 Task: Schedule a session for the parenting support group.
Action: Mouse moved to (119, 246)
Screenshot: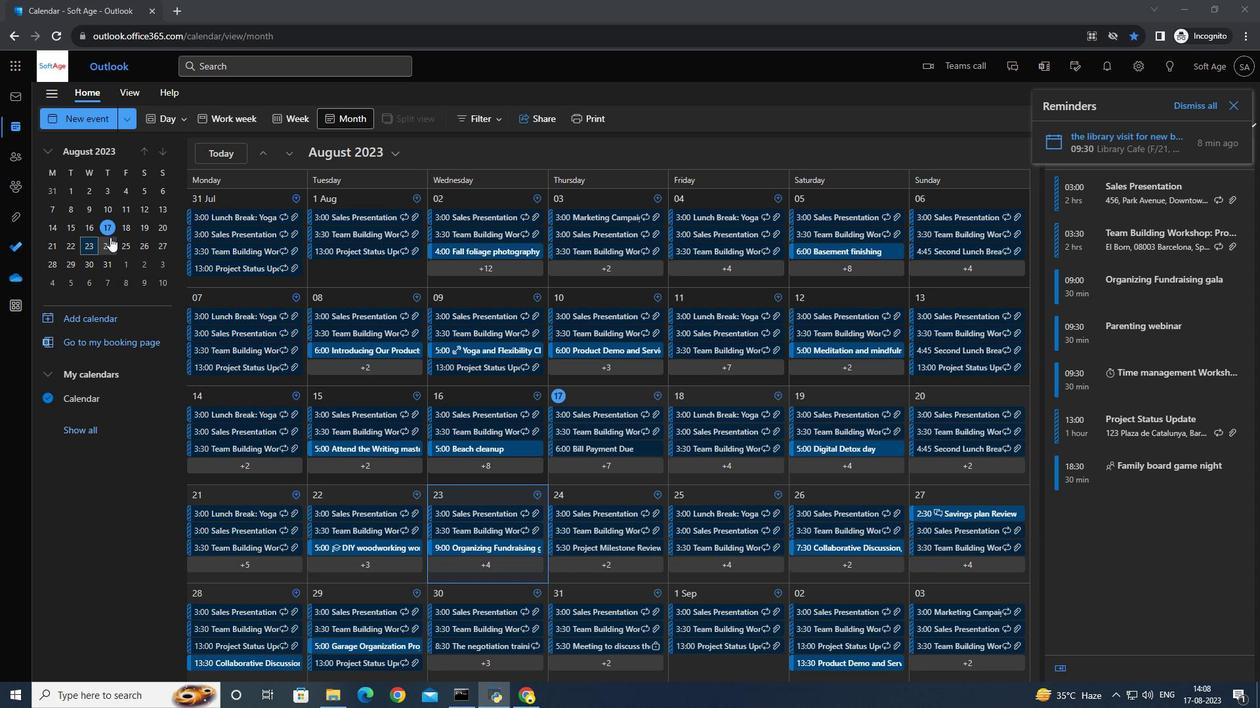 
Action: Mouse pressed left at (119, 246)
Screenshot: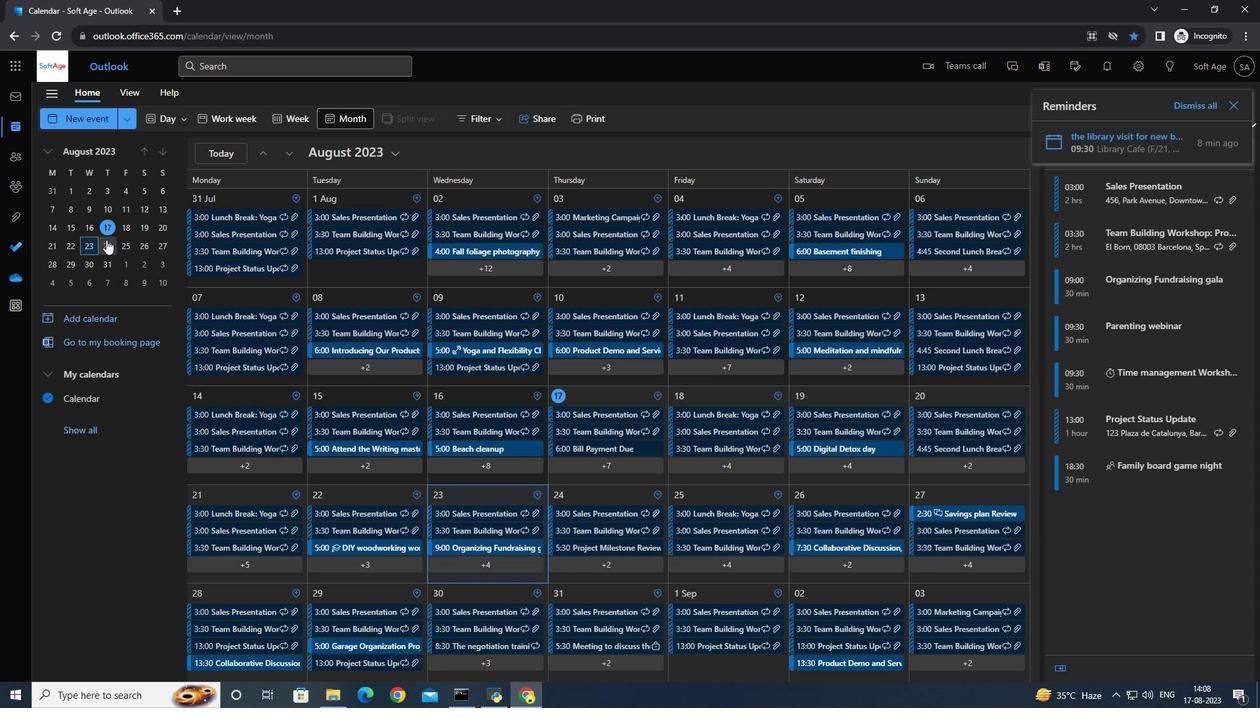 
Action: Mouse moved to (88, 122)
Screenshot: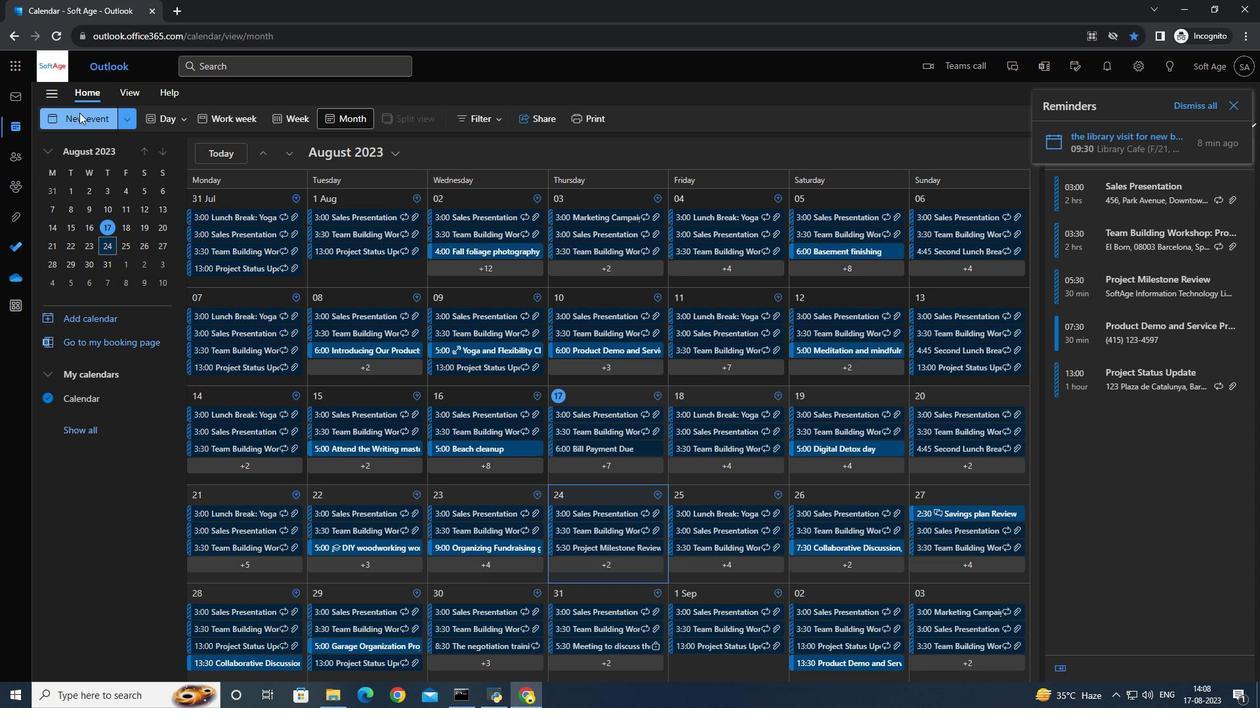 
Action: Mouse pressed left at (88, 122)
Screenshot: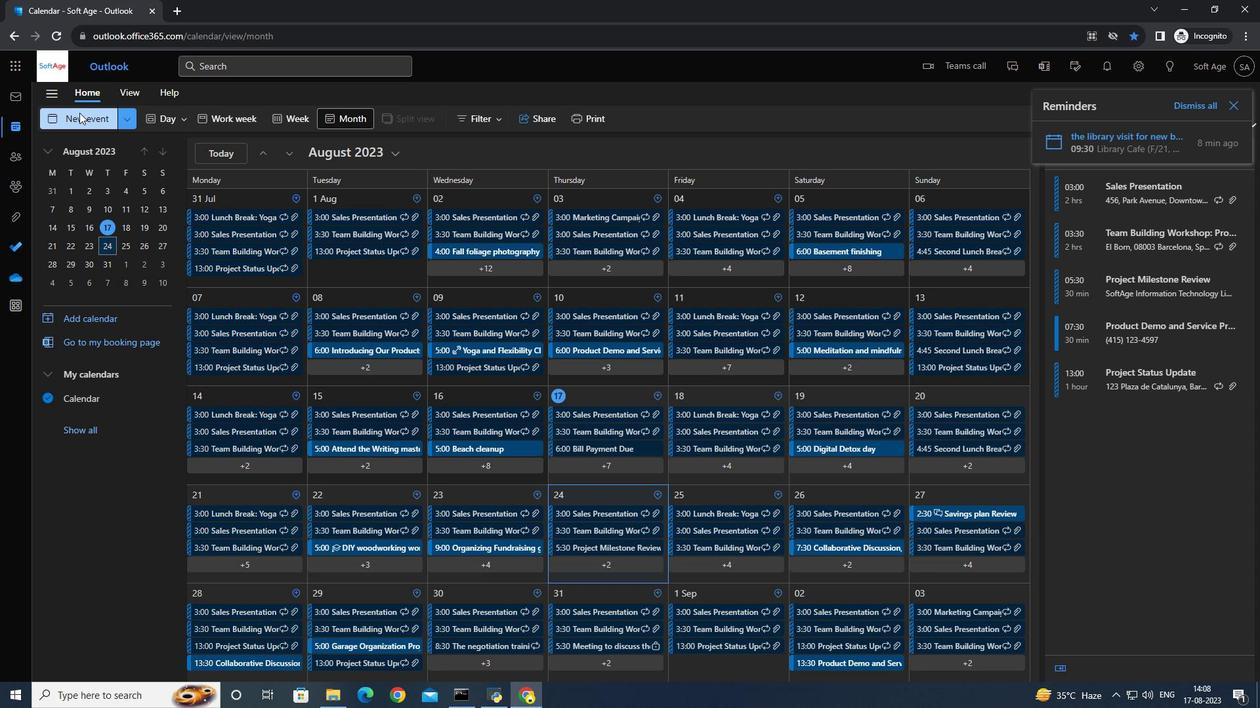 
Action: Mouse moved to (400, 233)
Screenshot: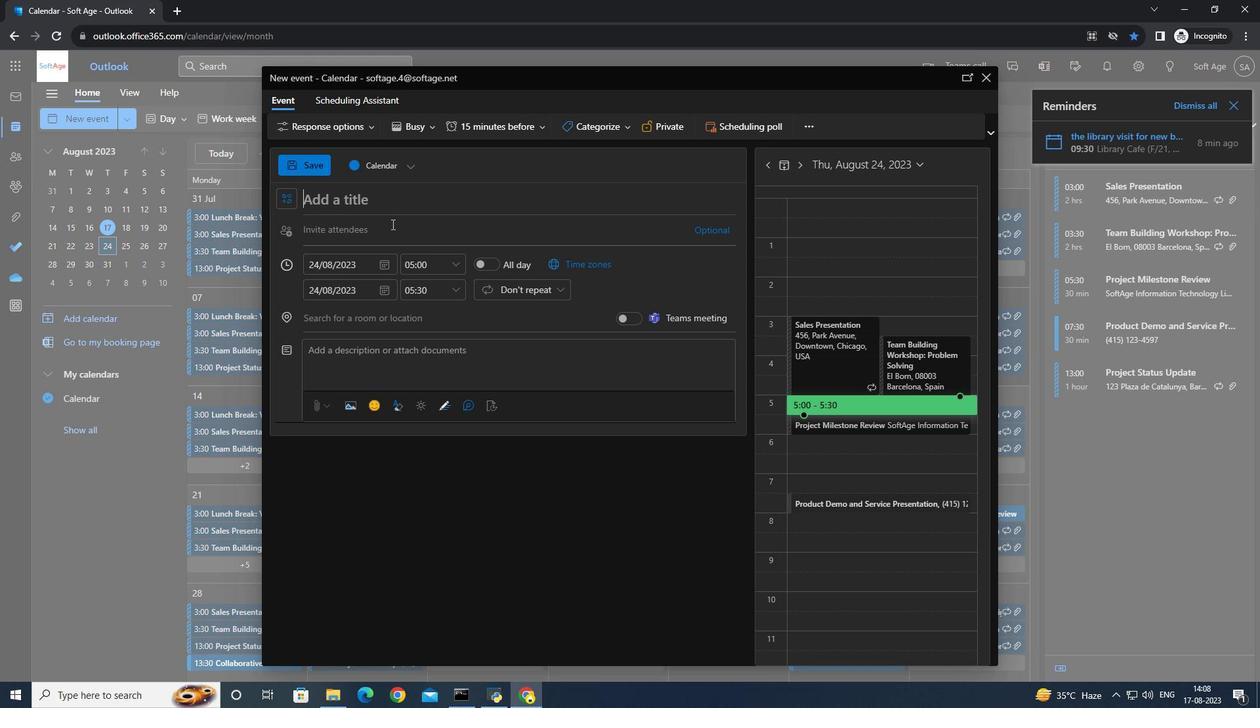 
Action: Key pressed <Key.caps_lock>S<Key.caps_lock>ession<Key.space>for<Key.space>parenting<Key.space>sessio\<Key.backspace><Key.backspace><Key.backspace><Key.backspace><Key.backspace><Key.backspace>upport<Key.space>grouo<Key.backspace>p
Screenshot: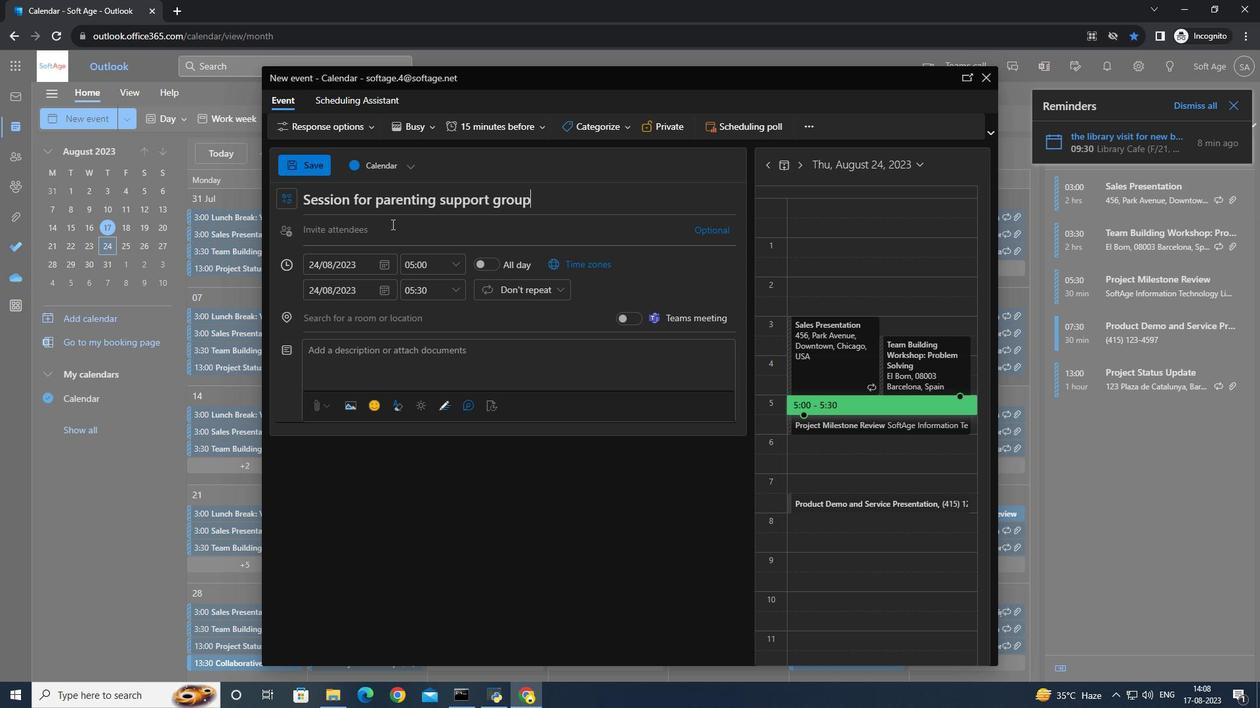 
Action: Mouse moved to (441, 273)
Screenshot: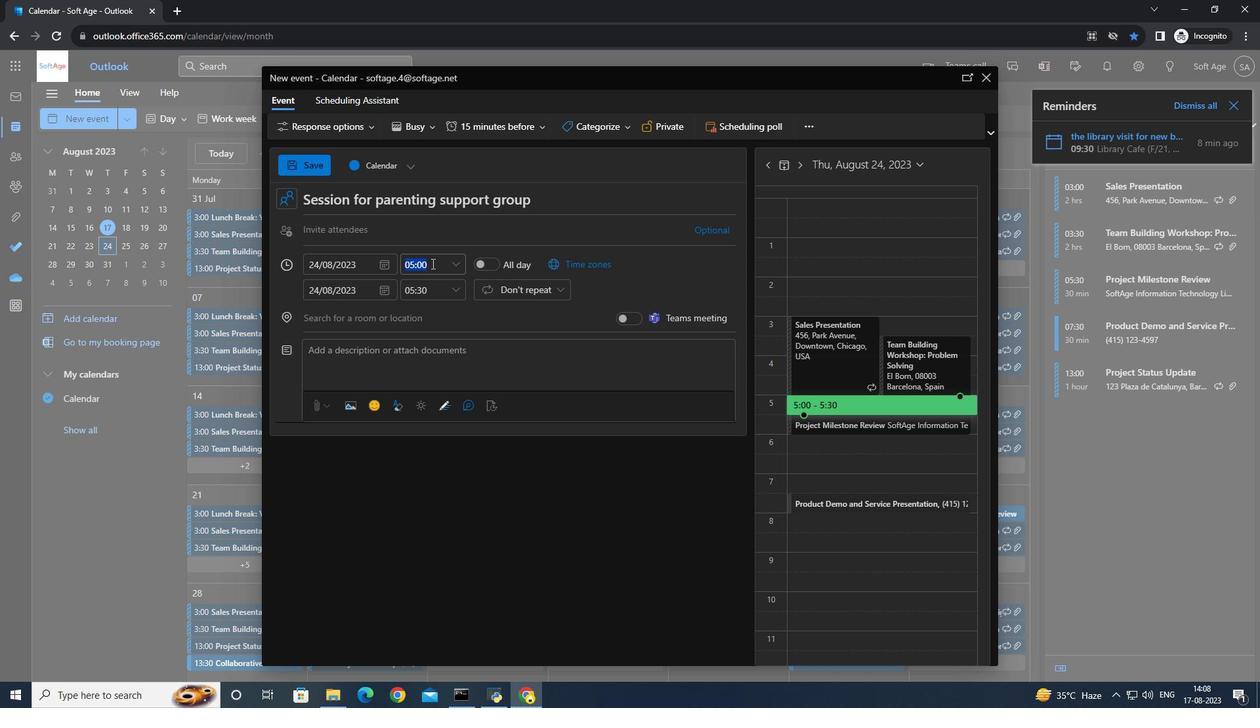 
Action: Mouse pressed left at (441, 273)
Screenshot: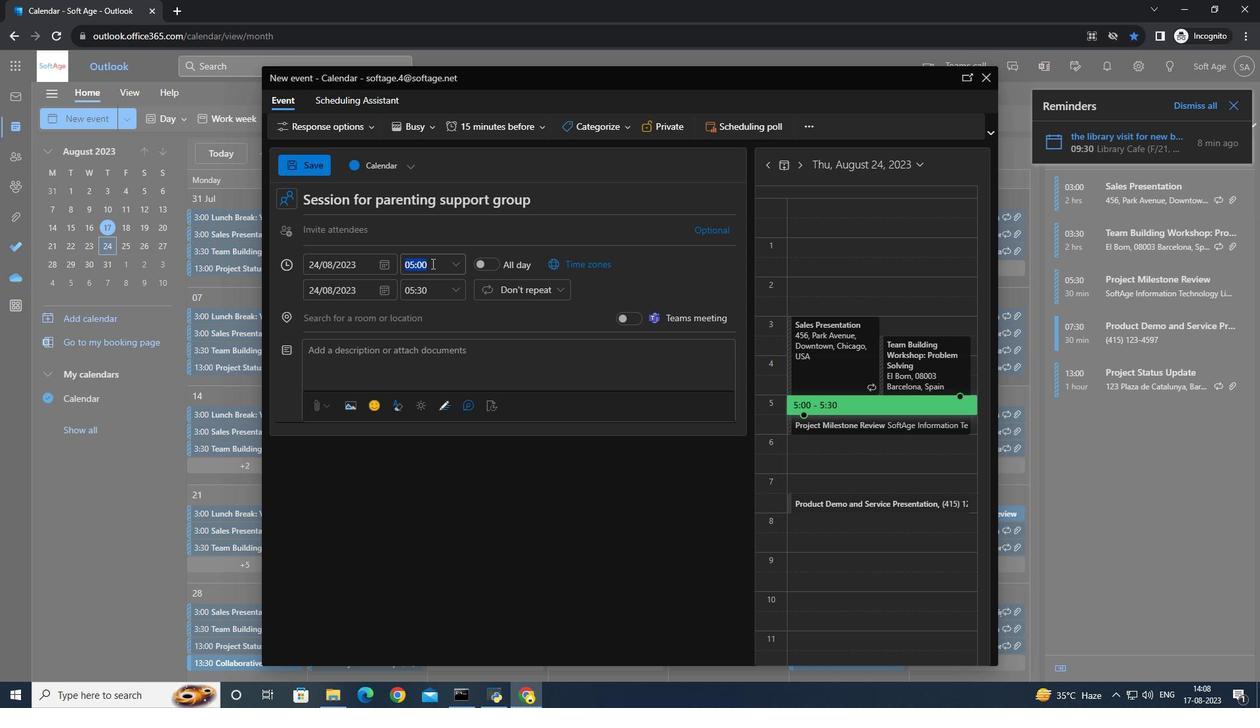 
Action: Mouse moved to (467, 276)
Screenshot: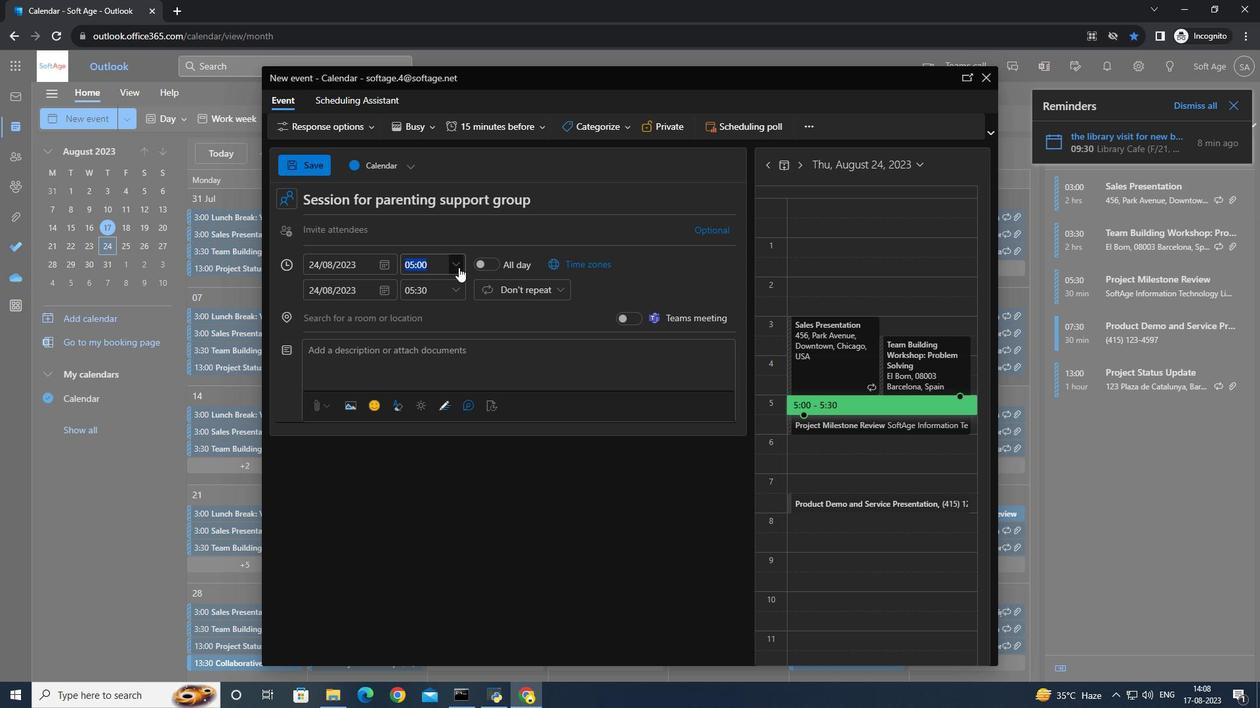 
Action: Mouse pressed left at (467, 276)
Screenshot: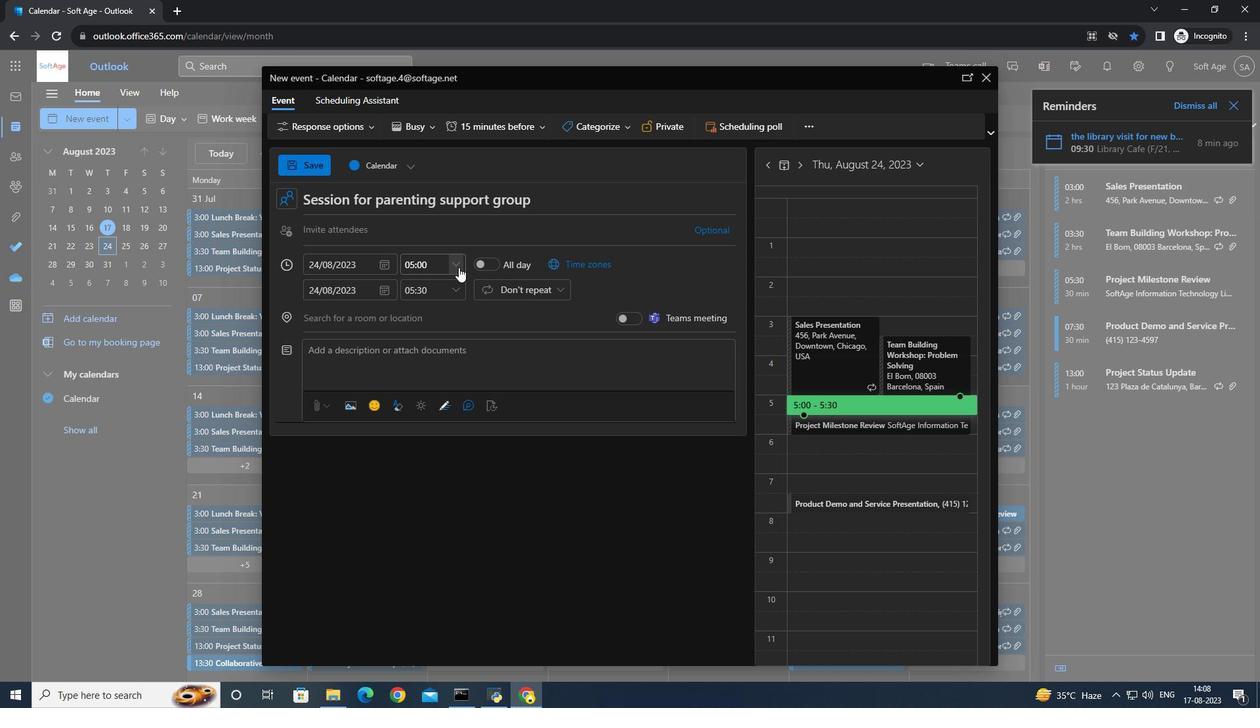 
Action: Mouse moved to (477, 337)
Screenshot: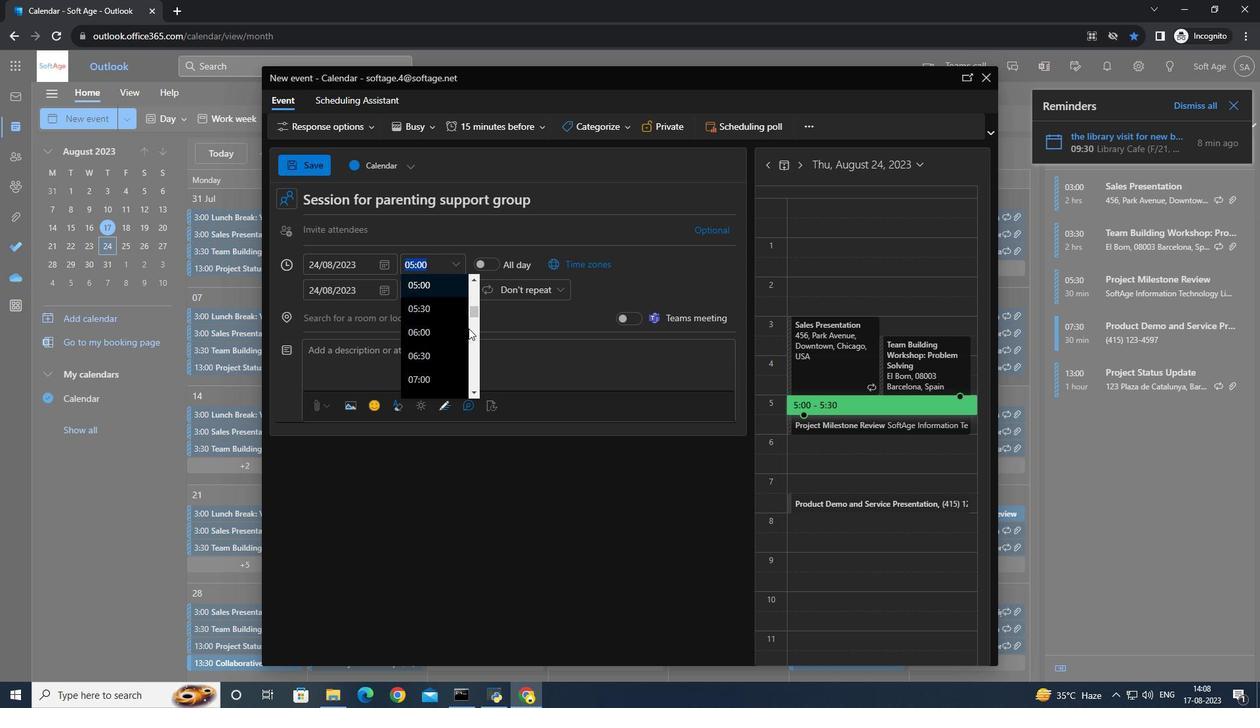 
Action: Mouse scrolled (477, 337) with delta (0, 0)
Screenshot: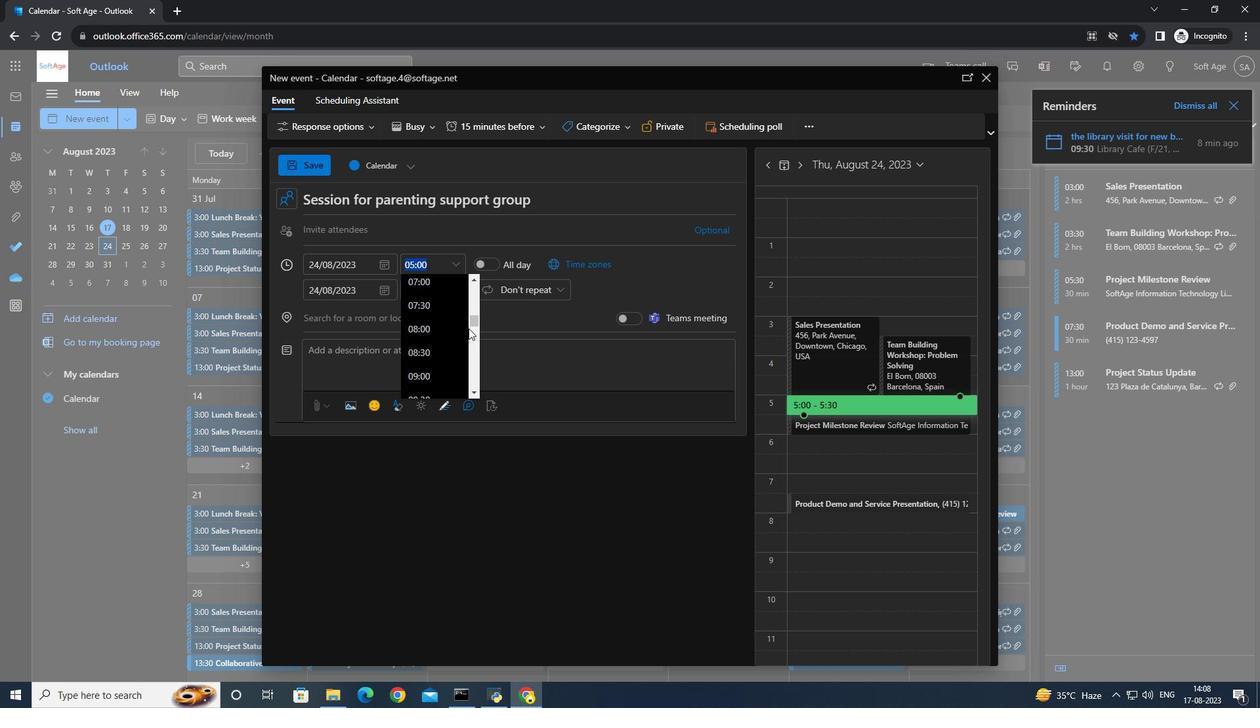 
Action: Mouse scrolled (477, 337) with delta (0, 0)
Screenshot: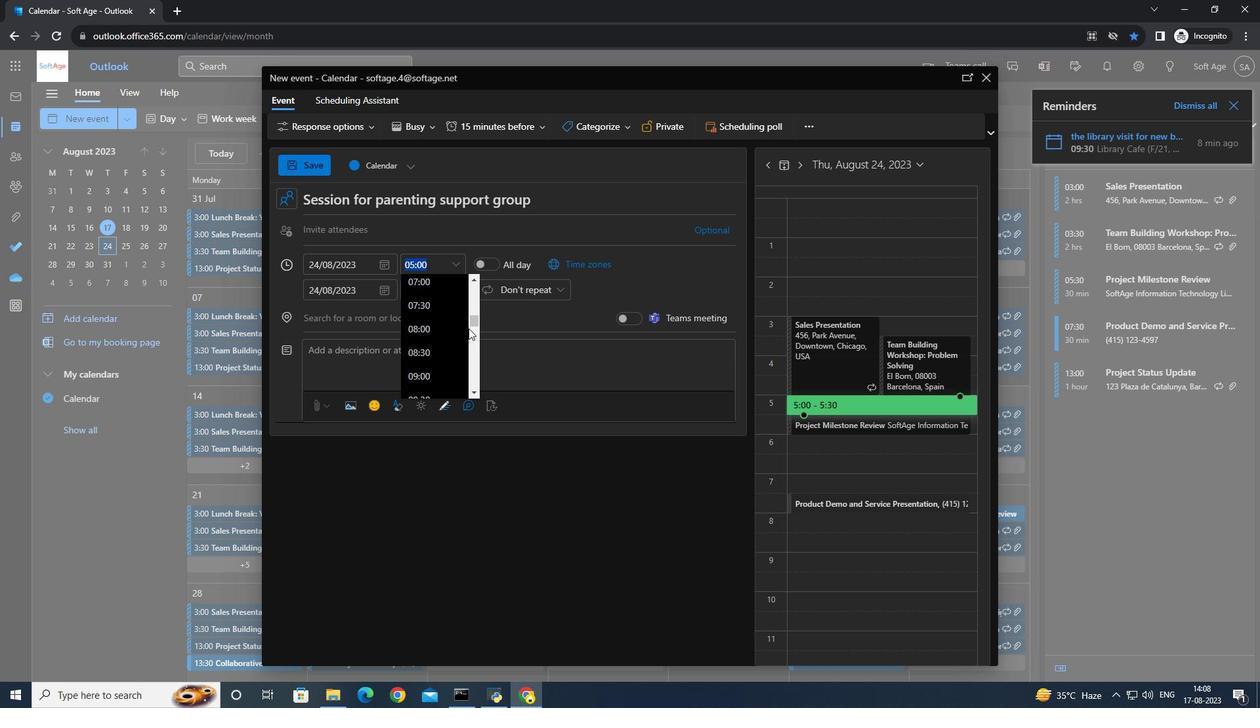 
Action: Mouse scrolled (477, 337) with delta (0, 0)
Screenshot: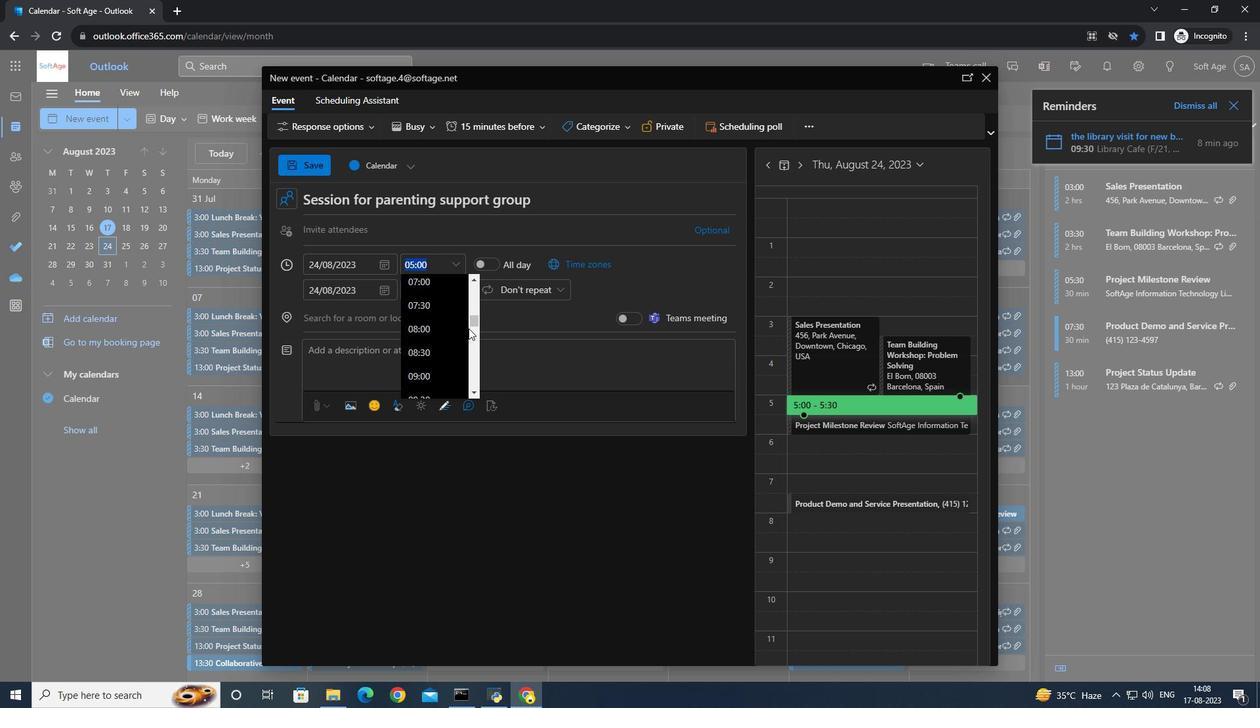 
Action: Mouse scrolled (477, 337) with delta (0, 0)
Screenshot: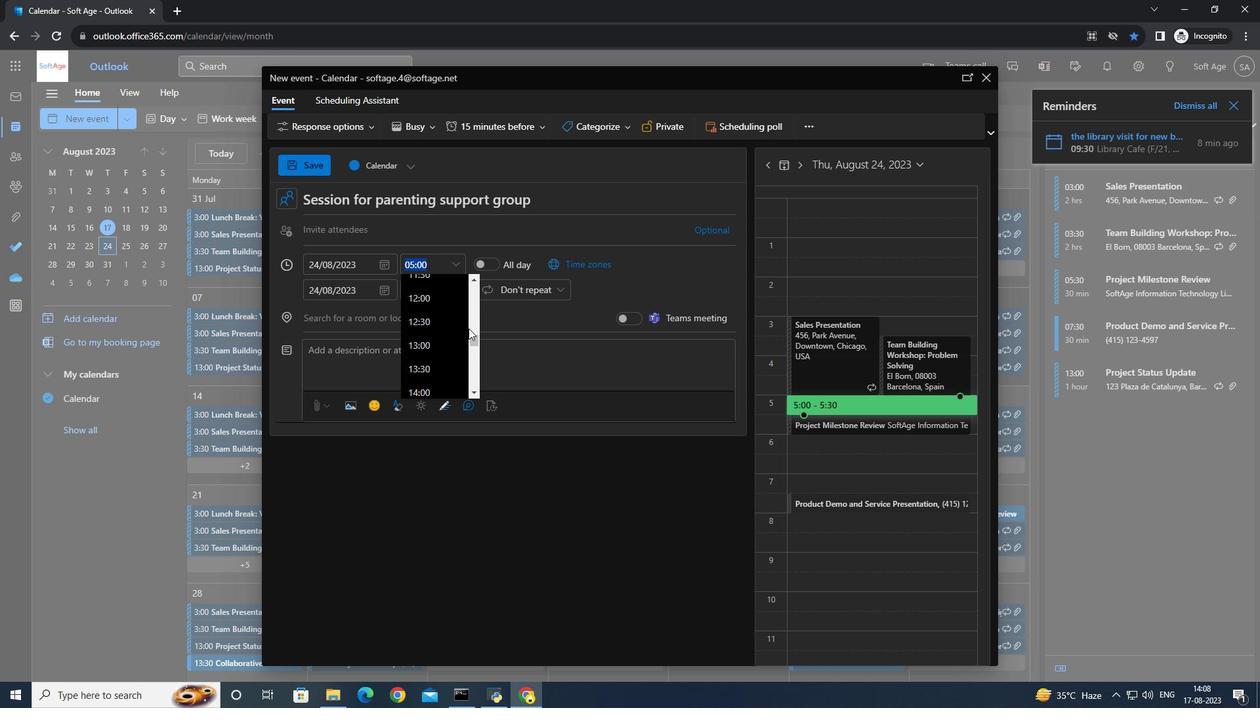 
Action: Mouse scrolled (477, 337) with delta (0, 0)
Screenshot: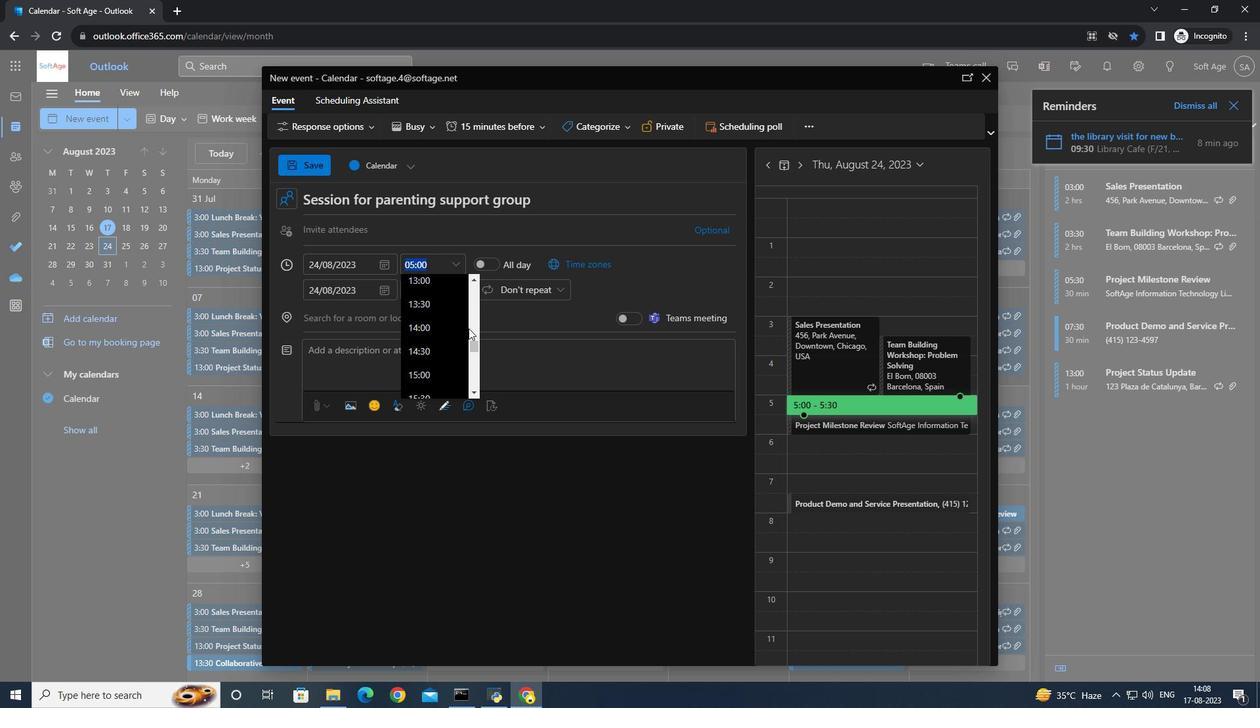 
Action: Mouse scrolled (477, 337) with delta (0, 0)
Screenshot: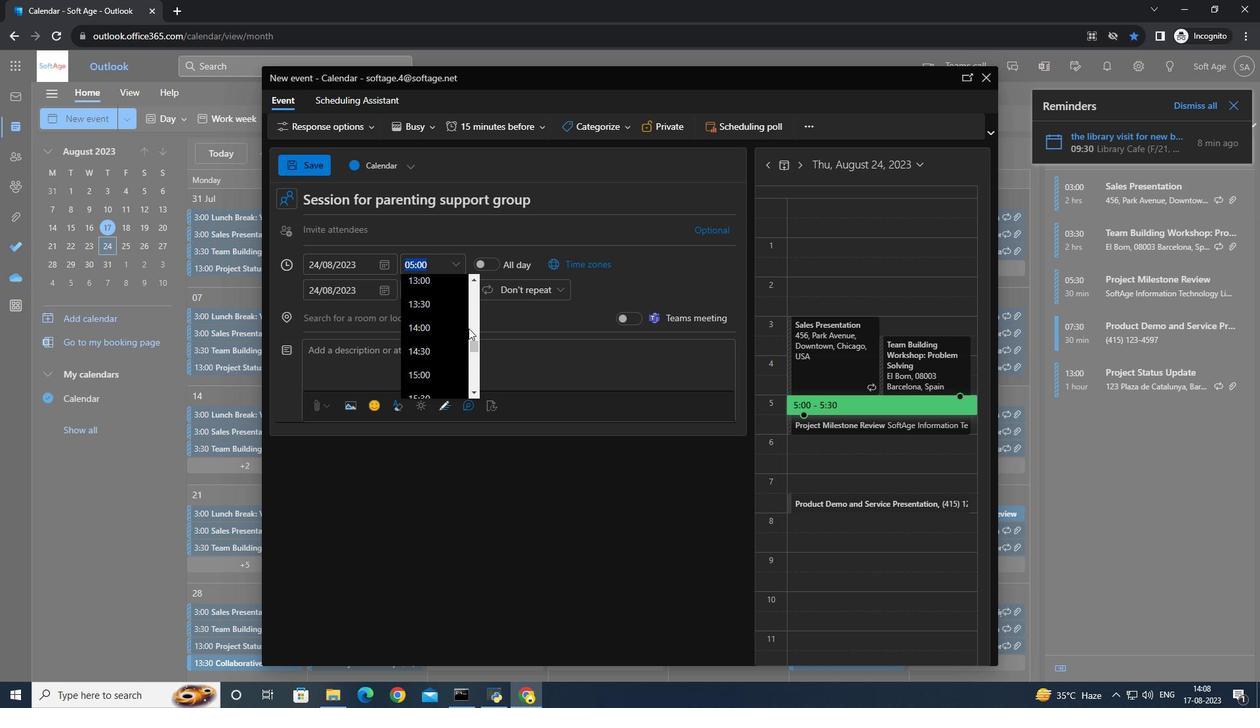 
Action: Mouse scrolled (477, 337) with delta (0, 0)
Screenshot: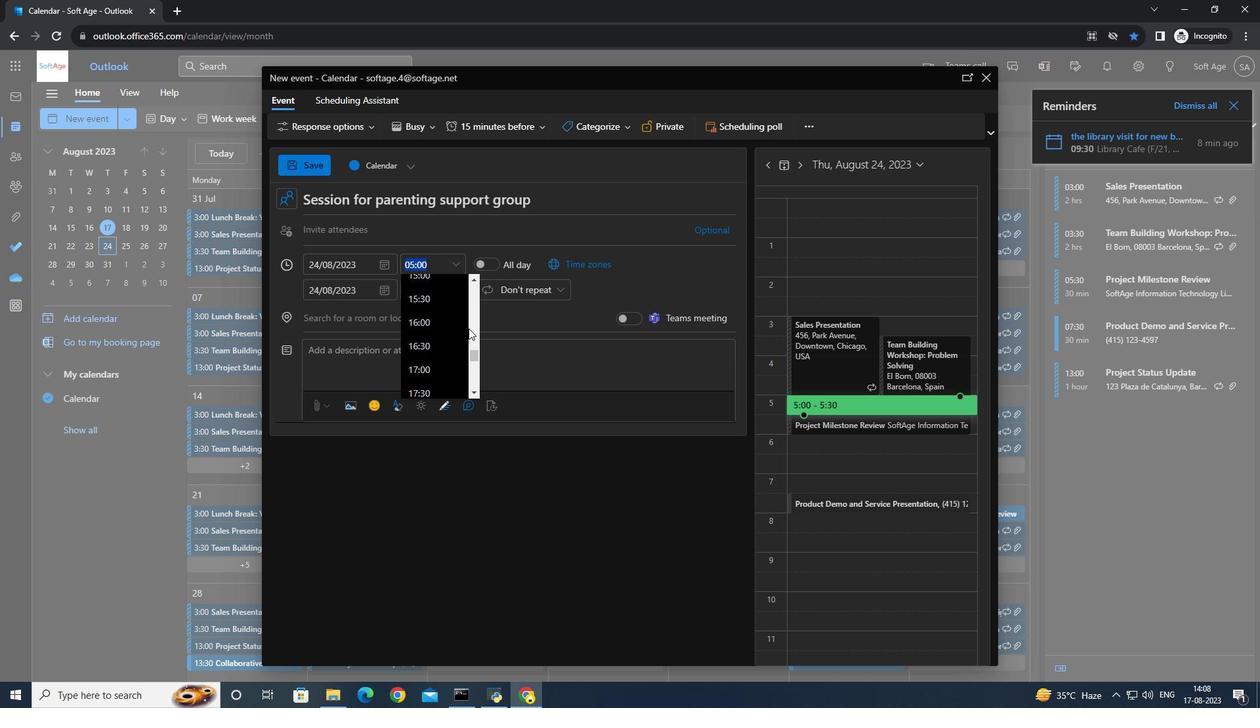 
Action: Mouse scrolled (477, 337) with delta (0, 0)
Screenshot: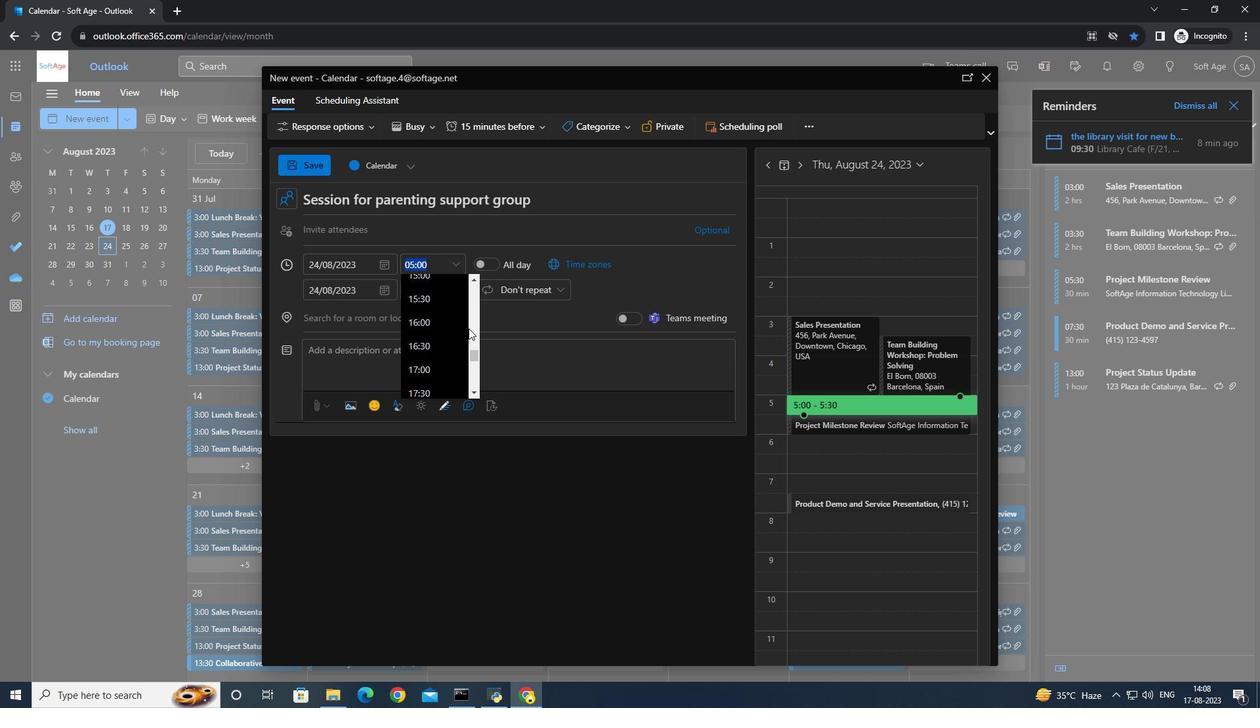 
Action: Mouse scrolled (477, 338) with delta (0, 0)
Screenshot: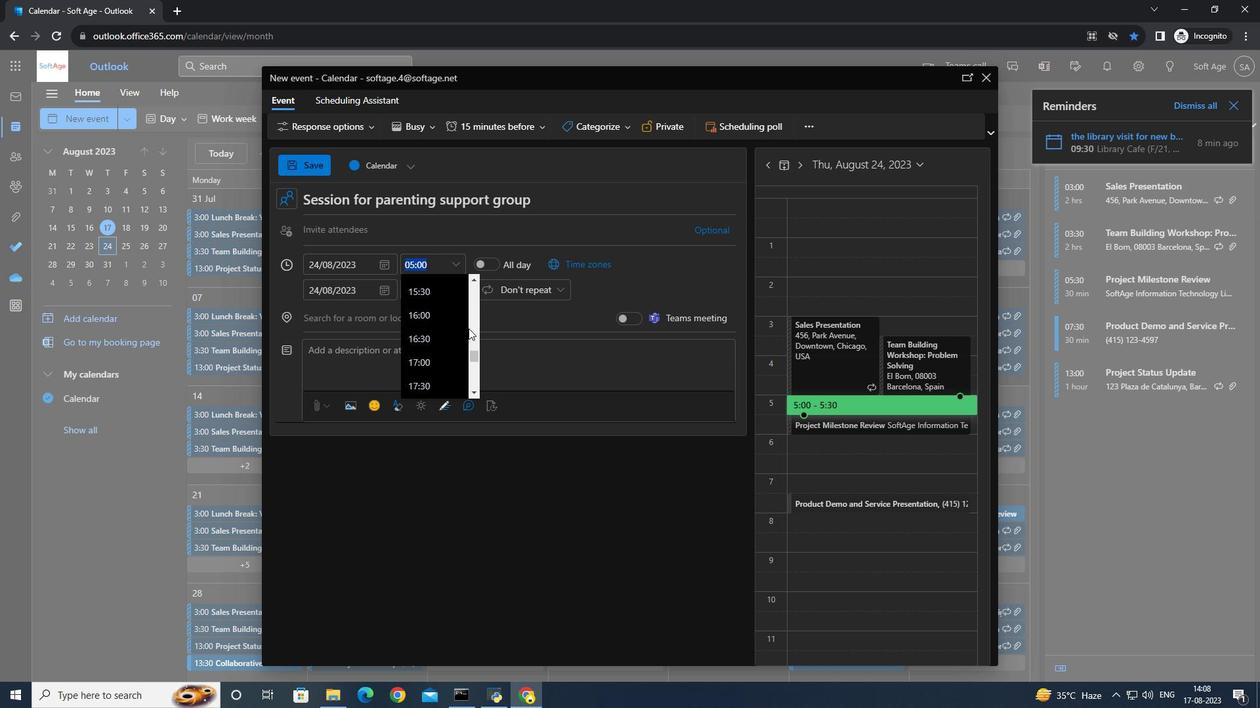 
Action: Mouse scrolled (477, 338) with delta (0, 0)
Screenshot: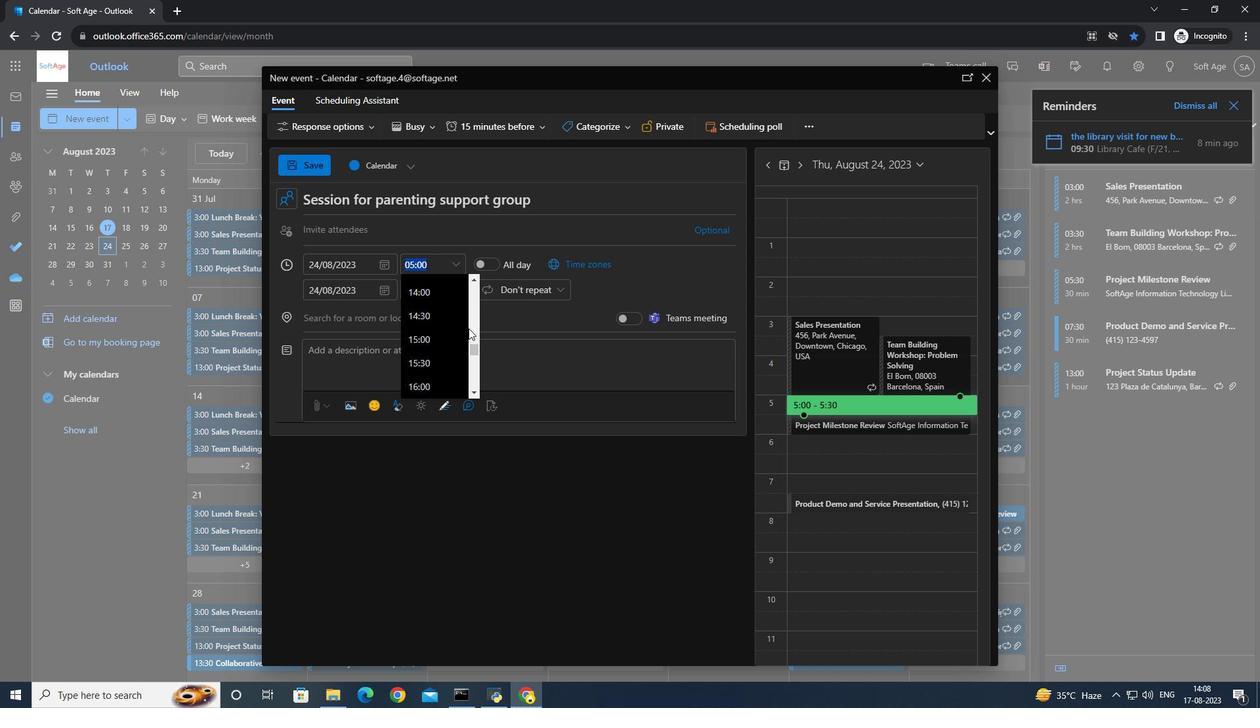 
Action: Mouse moved to (433, 349)
Screenshot: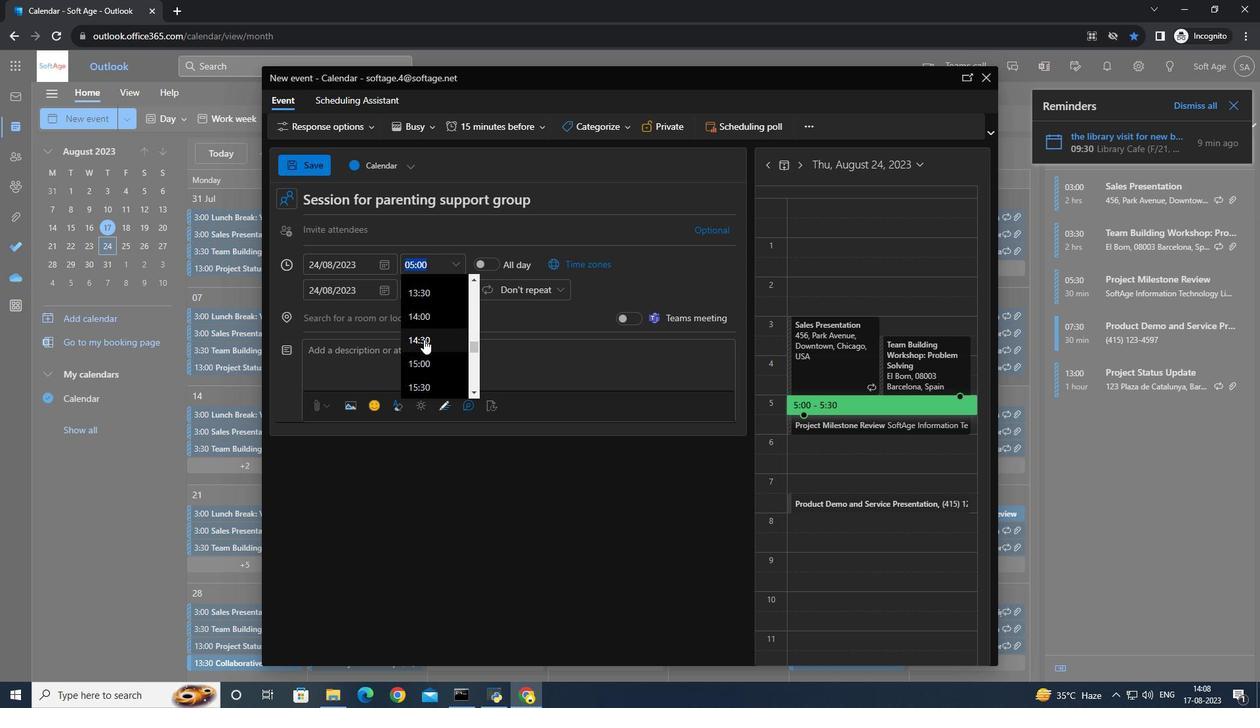 
Action: Mouse pressed left at (433, 349)
Screenshot: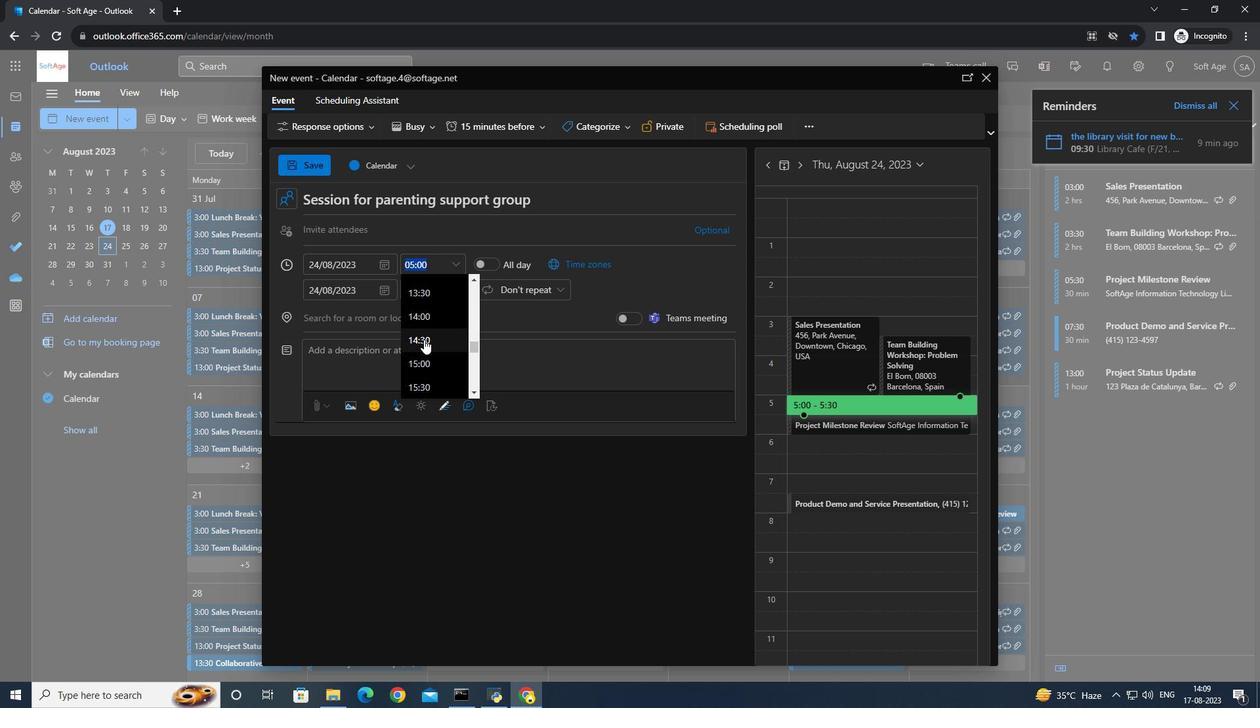 
Action: Mouse moved to (464, 269)
Screenshot: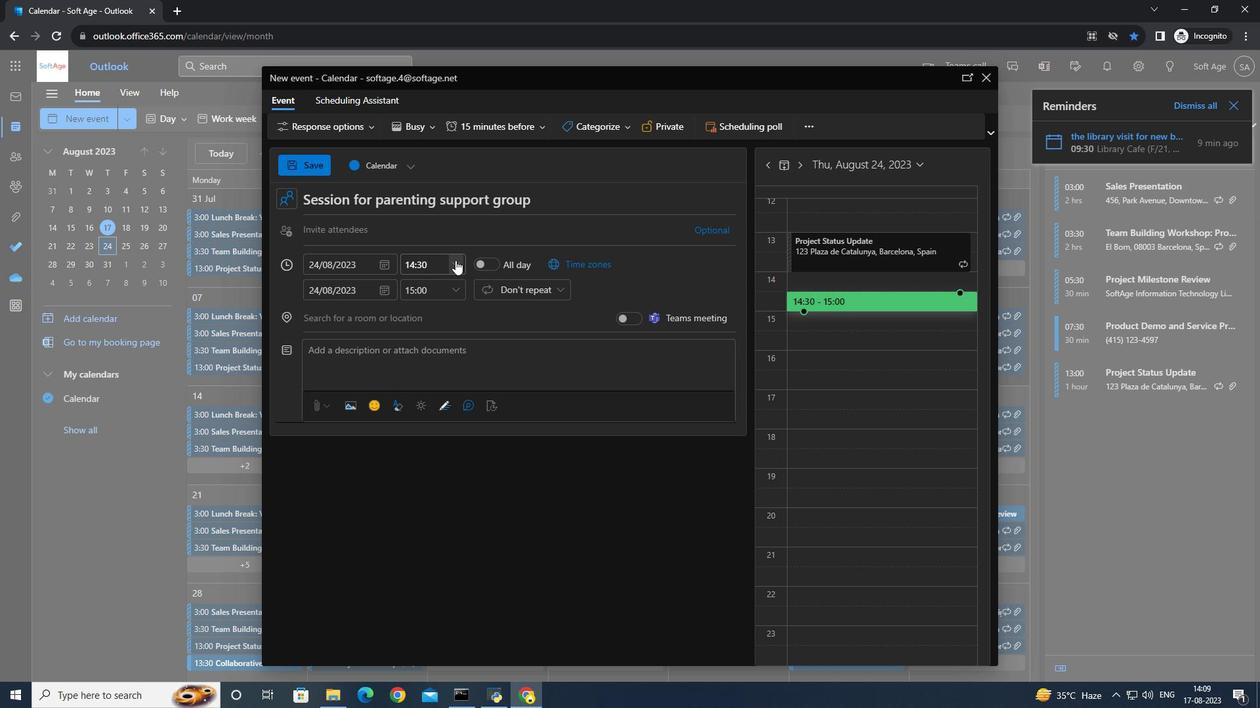 
Action: Mouse pressed left at (464, 269)
Screenshot: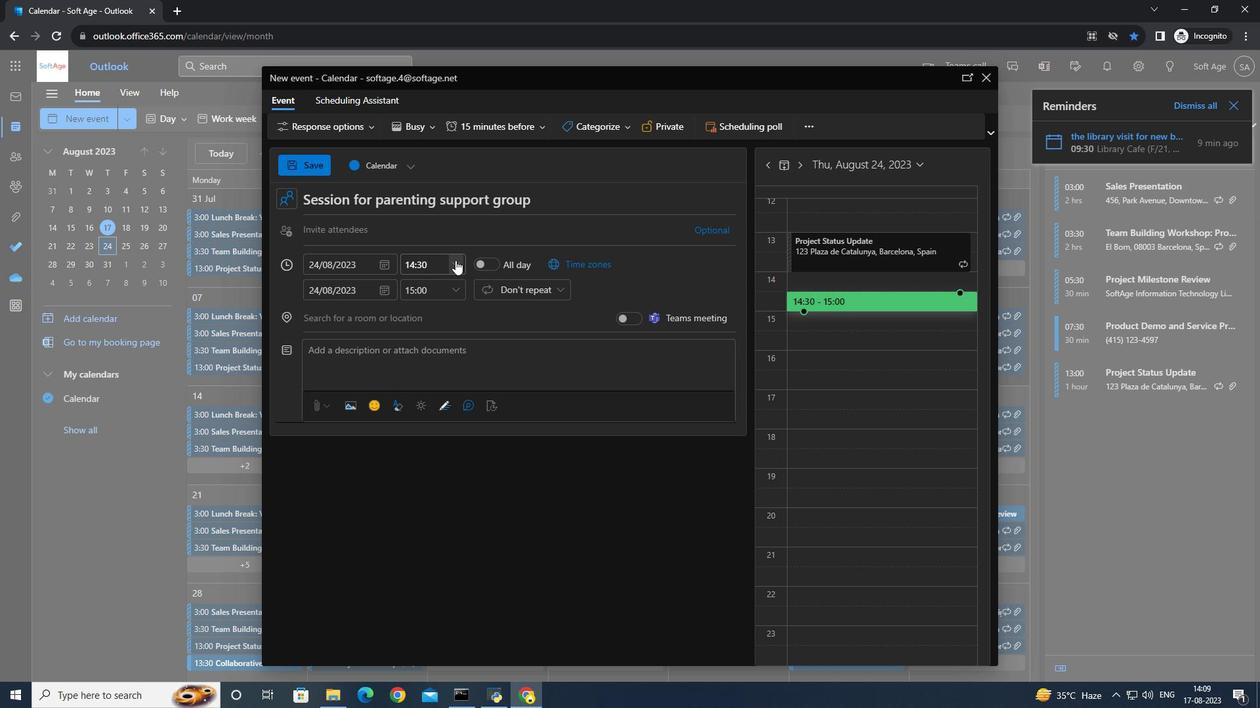 
Action: Mouse moved to (443, 324)
Screenshot: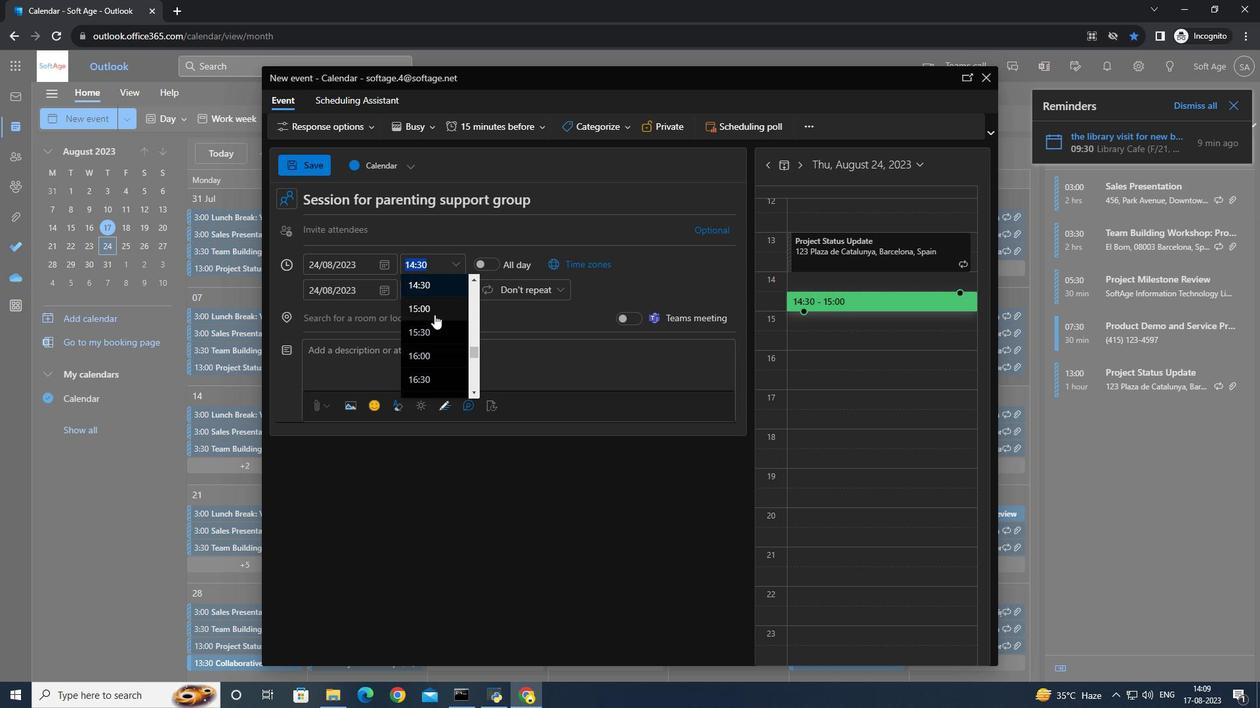 
Action: Mouse scrolled (443, 324) with delta (0, 0)
Screenshot: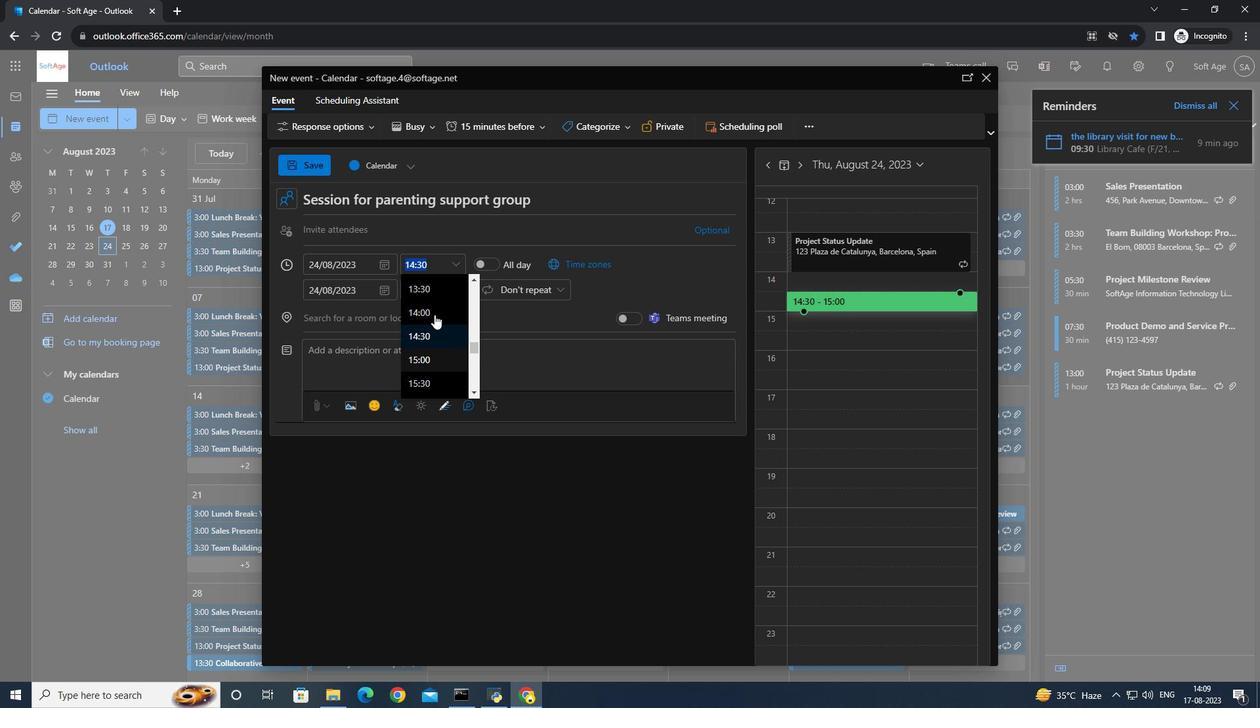 
Action: Mouse moved to (444, 298)
Screenshot: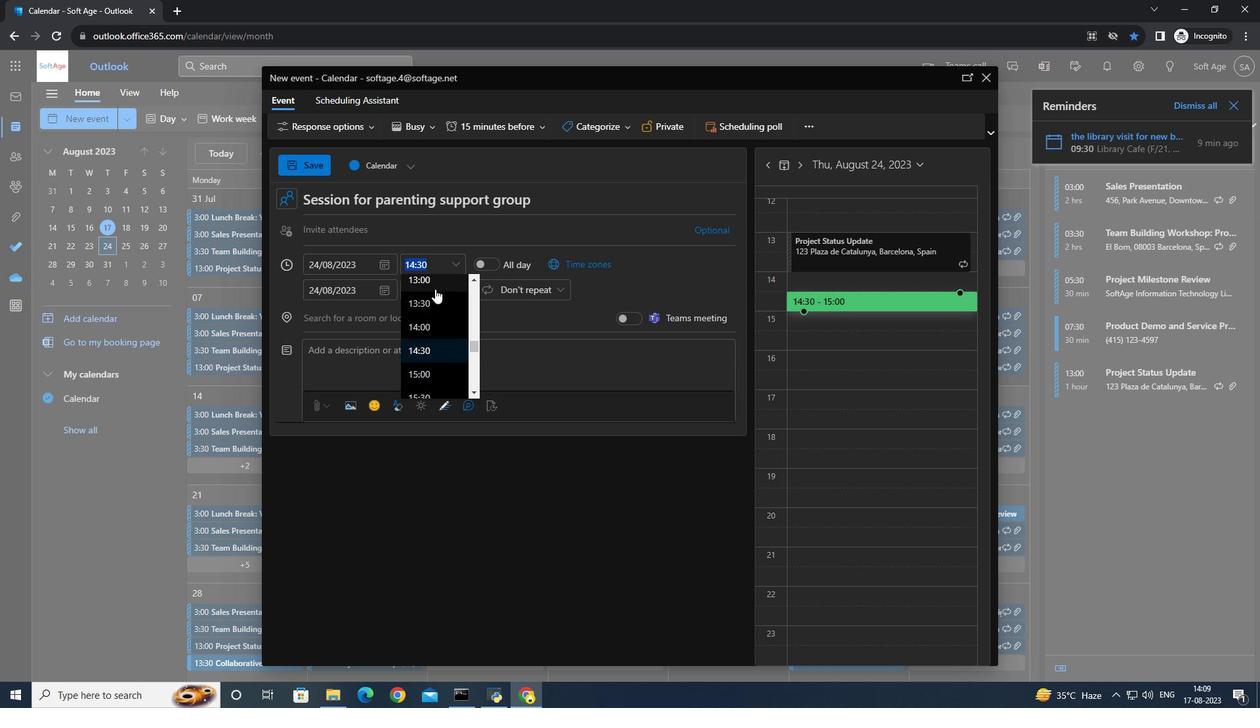 
Action: Mouse scrolled (444, 299) with delta (0, 0)
Screenshot: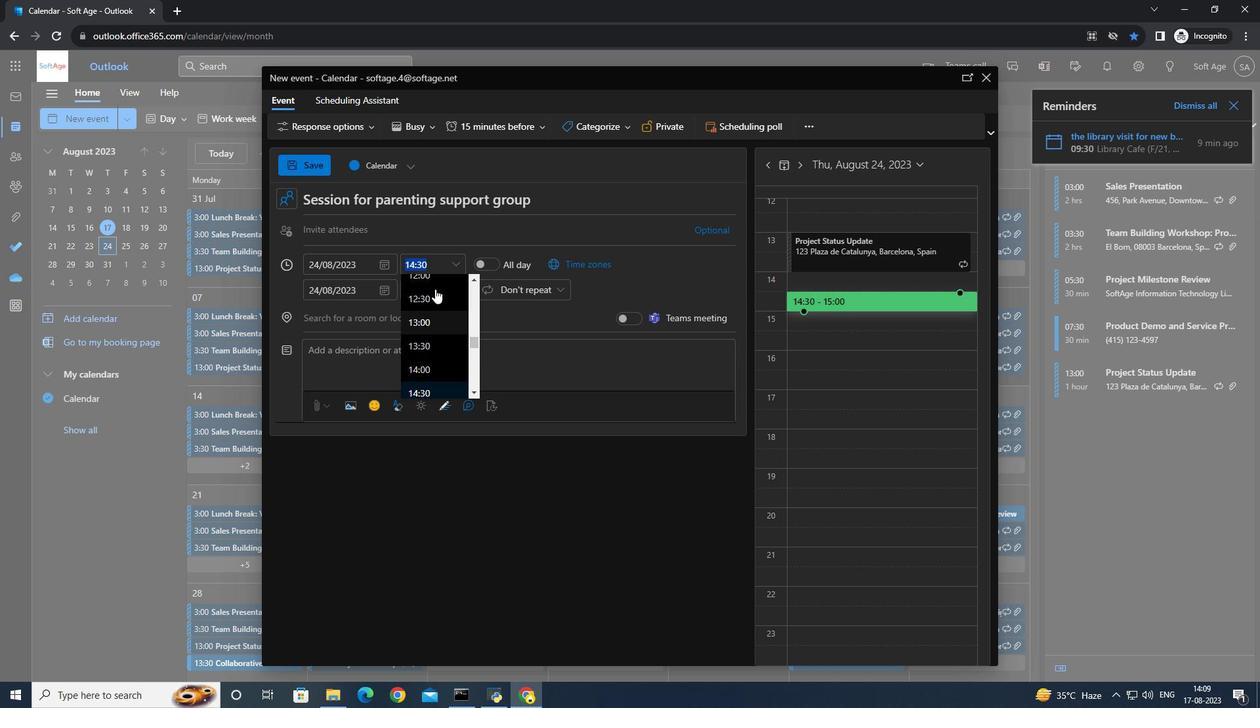 
Action: Mouse moved to (433, 340)
Screenshot: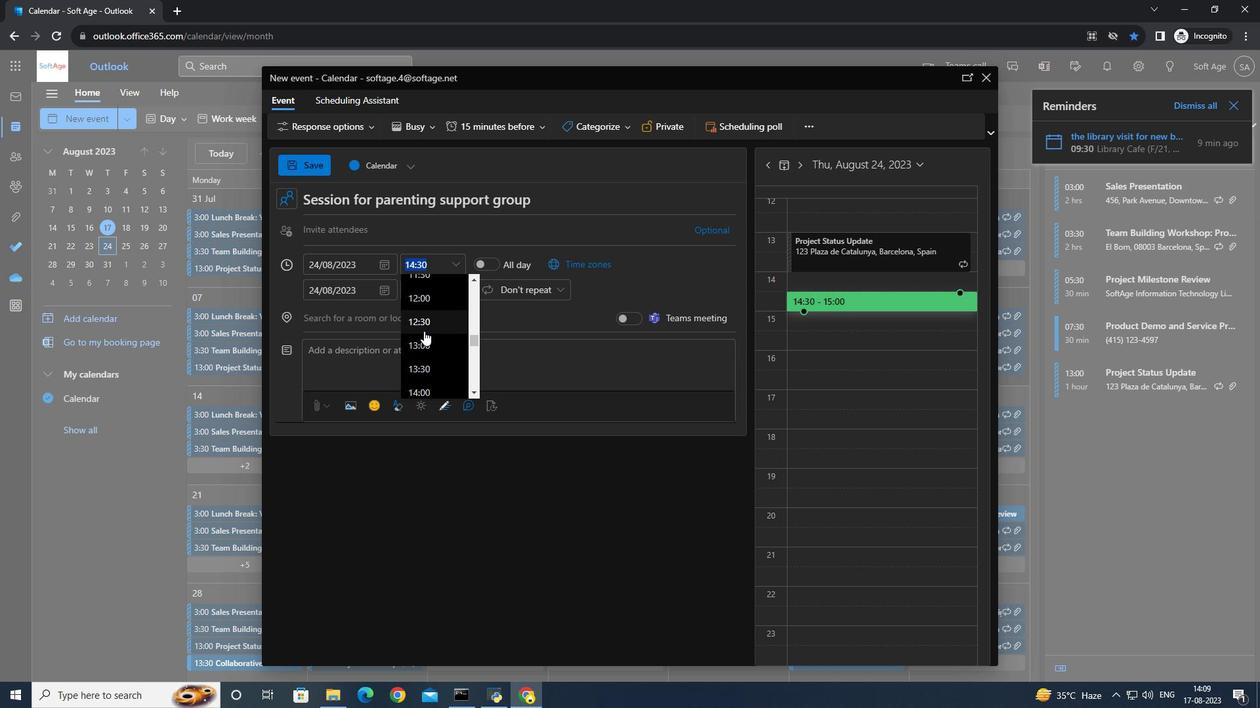 
Action: Mouse scrolled (433, 339) with delta (0, 0)
Screenshot: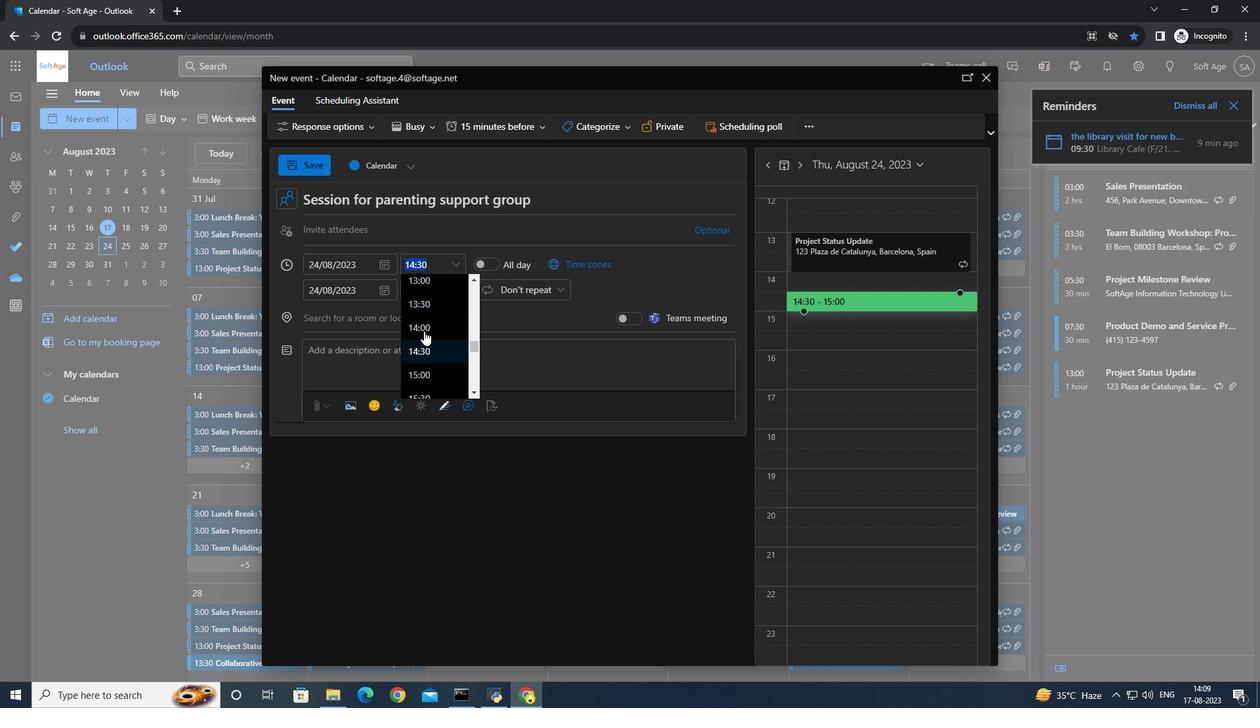 
Action: Mouse moved to (434, 339)
Screenshot: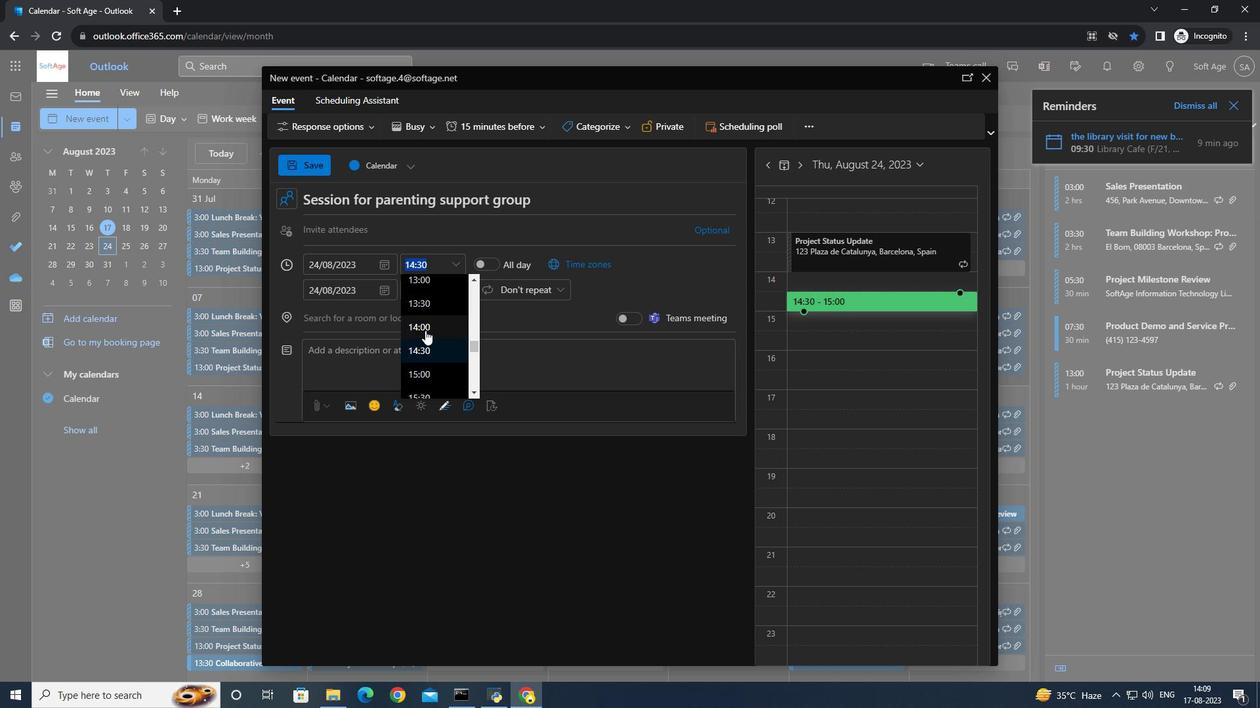 
Action: Mouse pressed left at (434, 339)
Screenshot: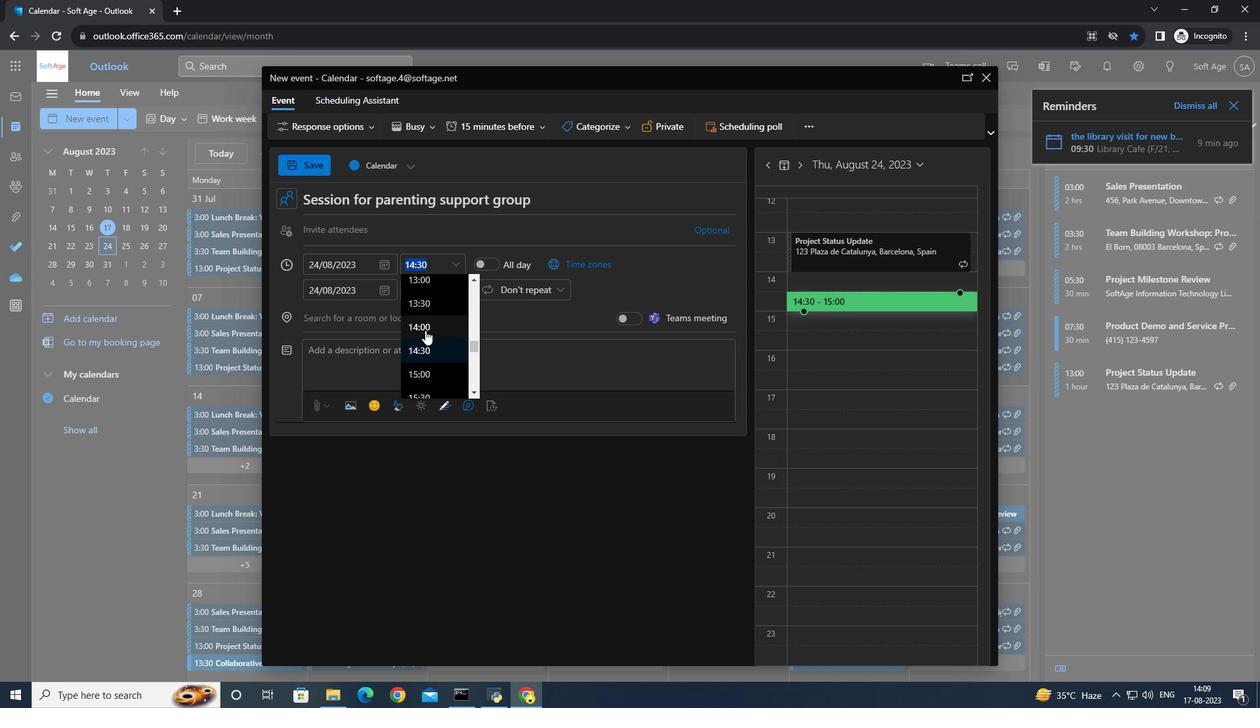 
Action: Mouse moved to (314, 185)
Screenshot: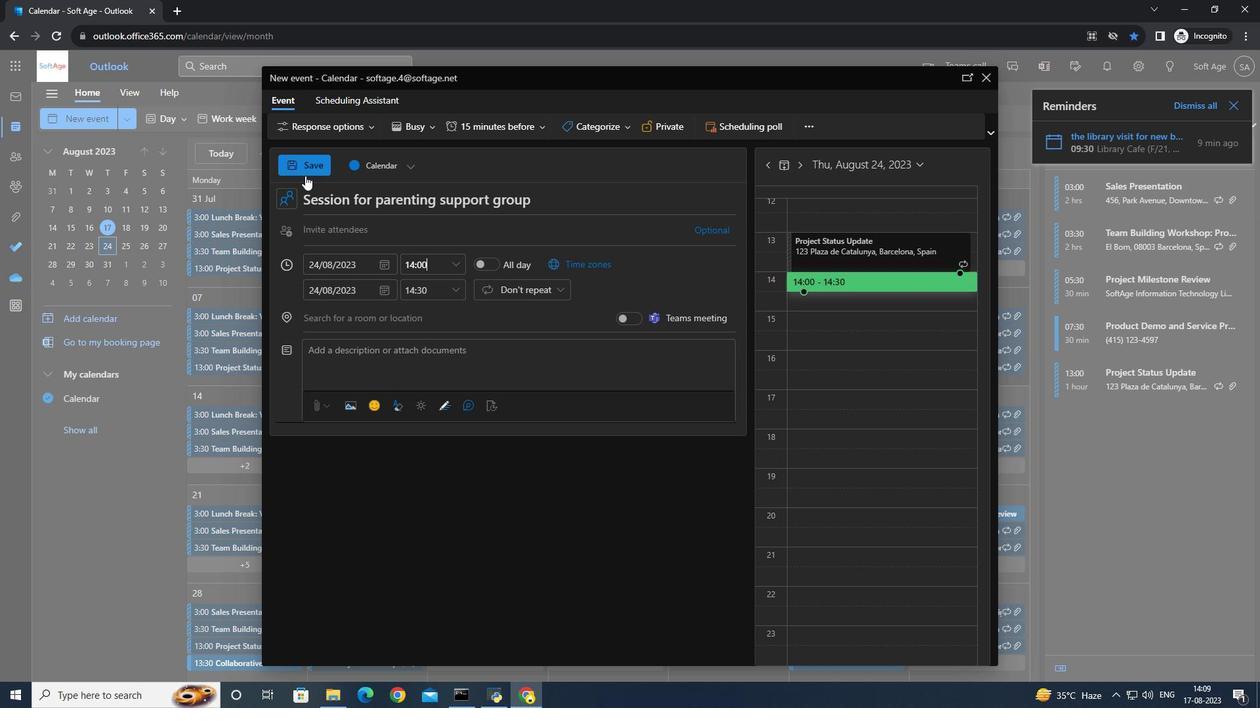 
Action: Mouse pressed left at (314, 185)
Screenshot: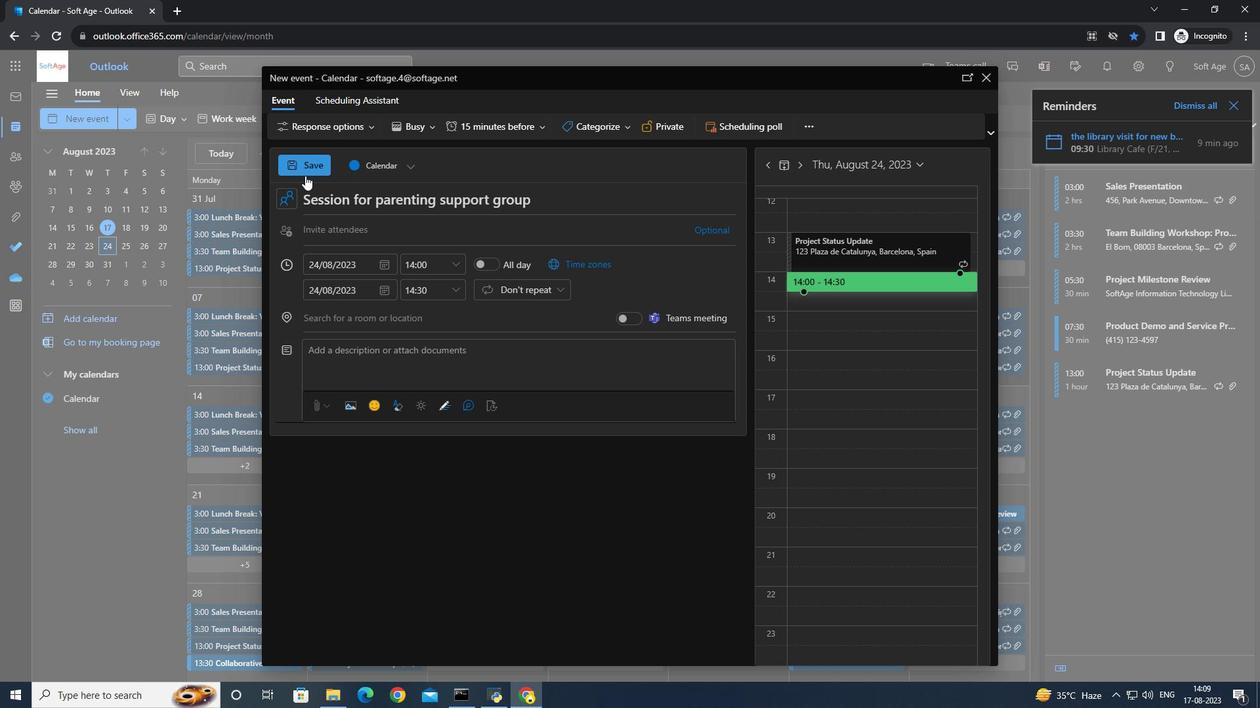 
